Task: Add in the project WorkWave a sprint 'Sprint for Success'.
Action: Mouse moved to (1060, 508)
Screenshot: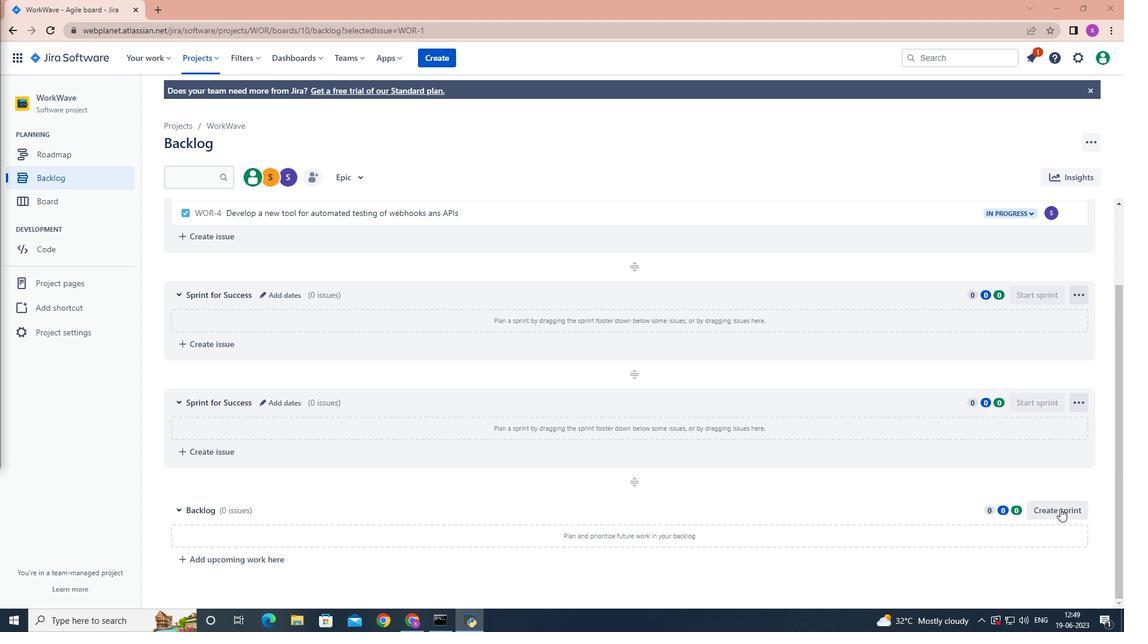 
Action: Mouse pressed left at (1060, 508)
Screenshot: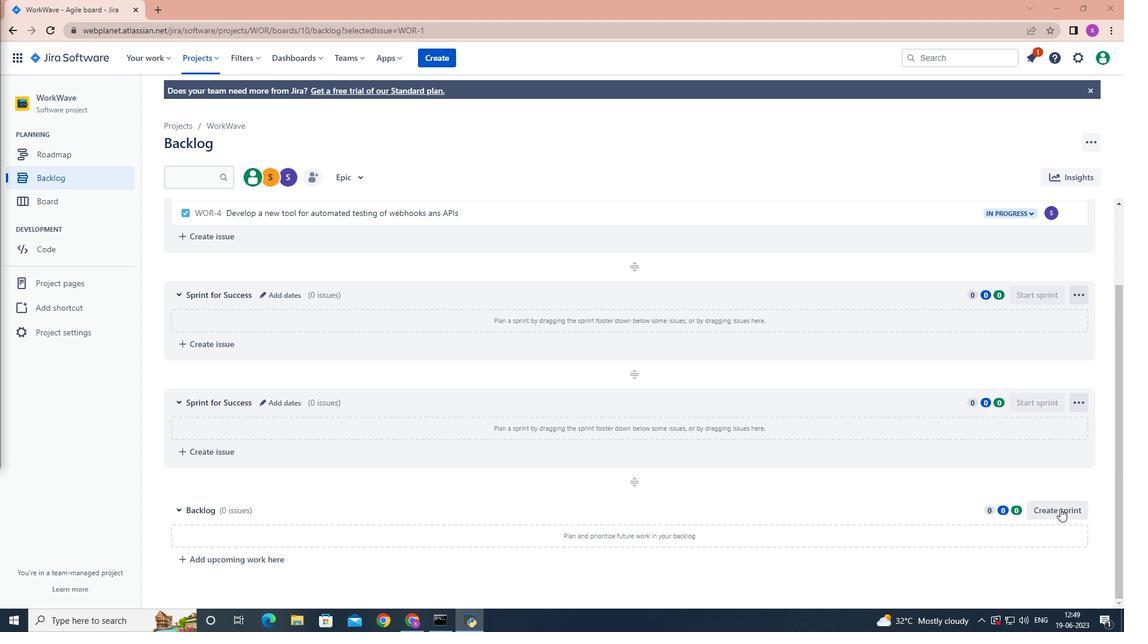 
Action: Mouse moved to (282, 509)
Screenshot: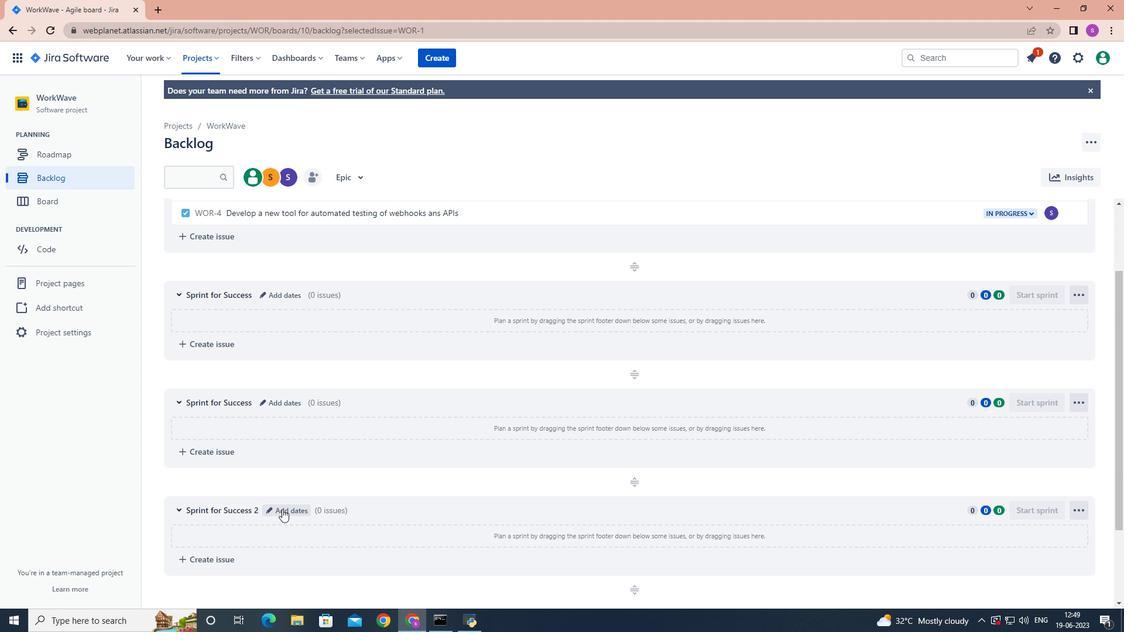
Action: Mouse pressed left at (282, 509)
Screenshot: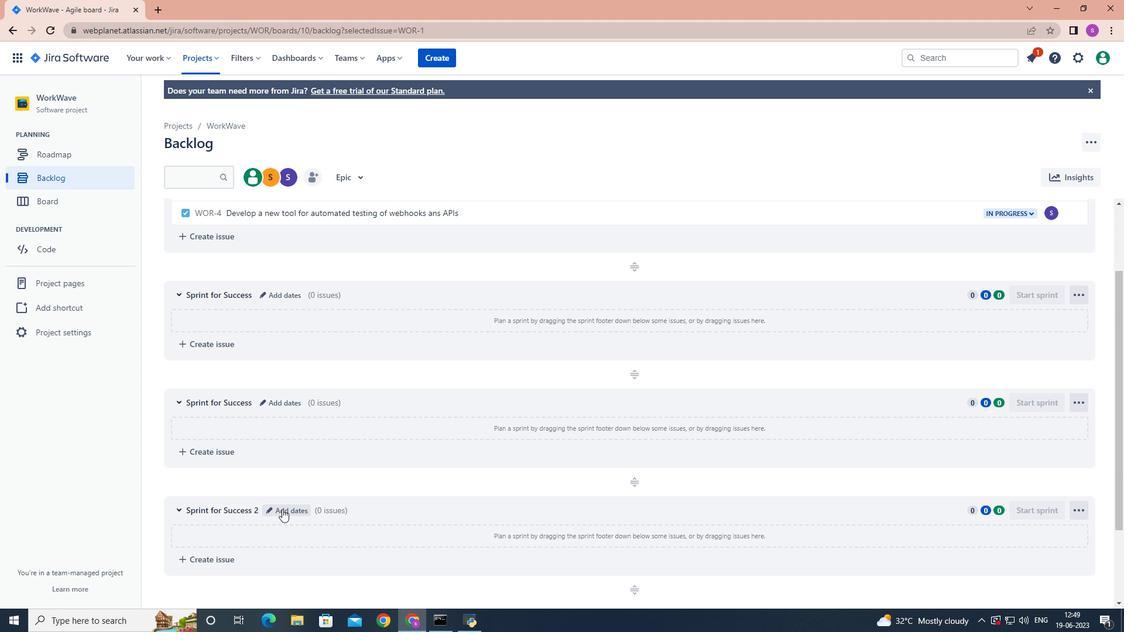
Action: Mouse moved to (278, 508)
Screenshot: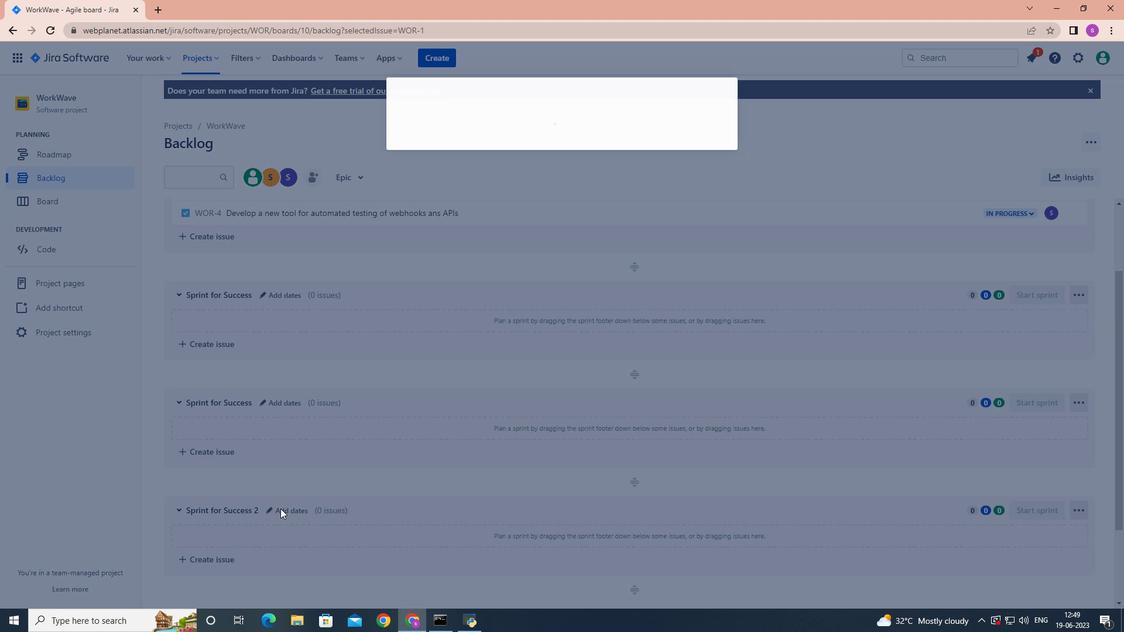 
Action: Key pressed <Key.backspace><Key.backspace><Key.backspace><Key.backspace><Key.backspace><Key.backspace><Key.backspace><Key.backspace><Key.backspace><Key.backspace><Key.backspace><Key.backspace><Key.backspace><Key.backspace><Key.backspace><Key.backspace><Key.backspace><Key.backspace><Key.backspace><Key.backspace><Key.backspace><Key.backspace><Key.backspace><Key.backspace><Key.backspace><Key.backspace><Key.backspace><Key.backspace><Key.backspace><Key.backspace><Key.backspace><Key.backspace><Key.shift><Key.shift><Key.shift><Key.shift><Key.shift>Sprint<Key.space>for<Key.space><Key.shift>Success
Screenshot: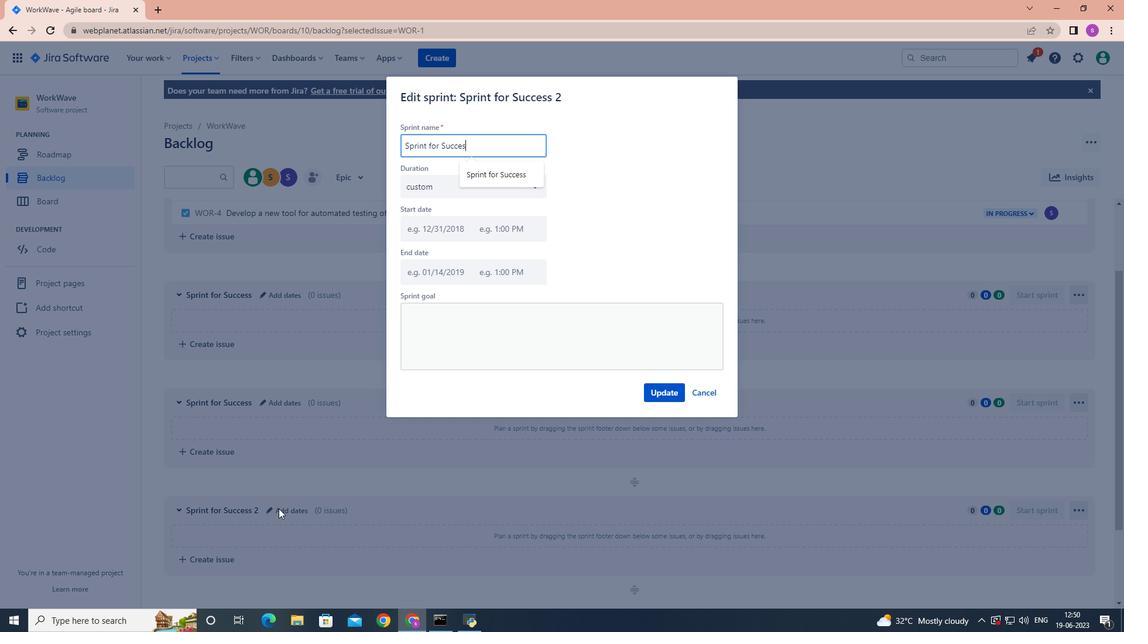 
Action: Mouse moved to (658, 394)
Screenshot: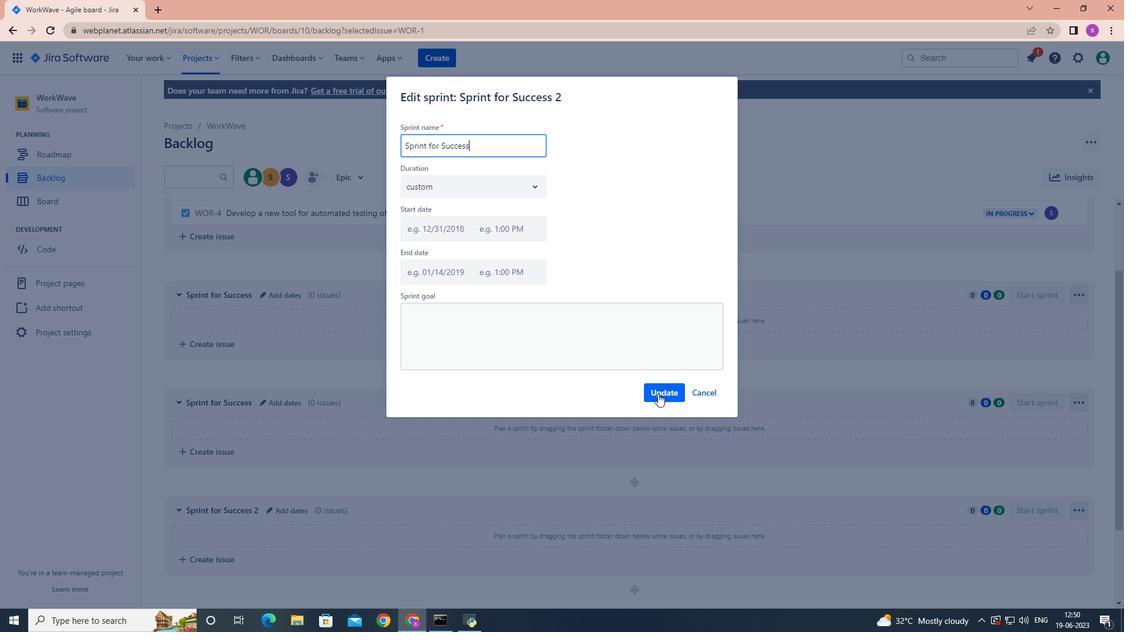 
Action: Mouse pressed left at (658, 394)
Screenshot: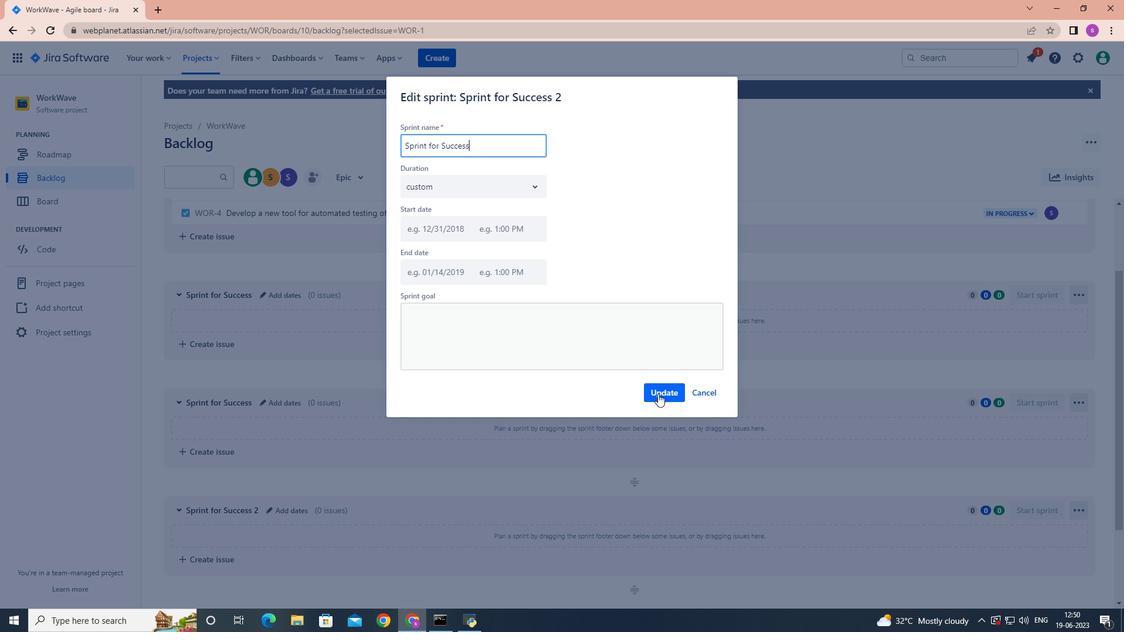 
